 Task: Reply All to email with the signature Gabriel Evans with the subject 'Request for a video' from softage.1@softage.net with the message 'Could you please provide a summary of the customer feedback received?'
Action: Mouse moved to (834, 192)
Screenshot: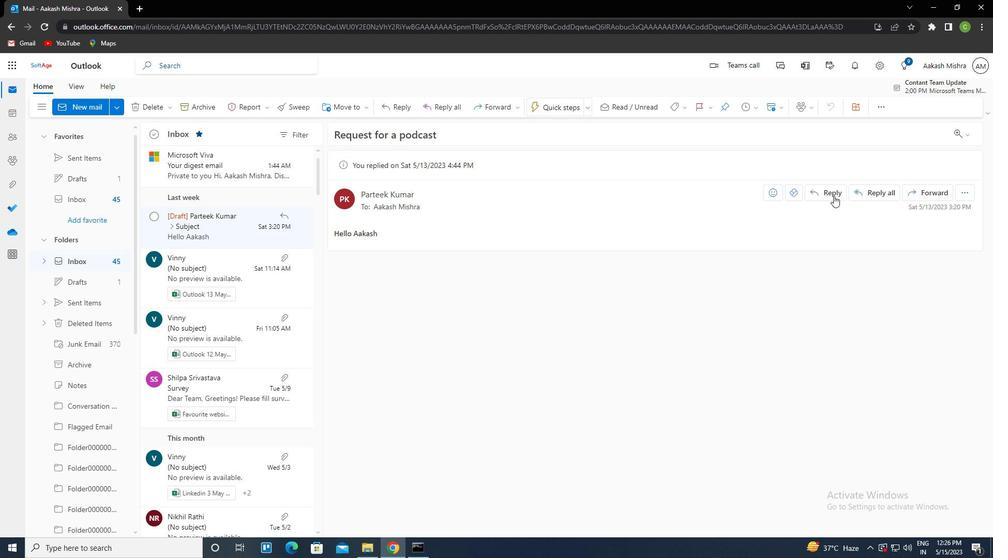 
Action: Mouse pressed left at (834, 192)
Screenshot: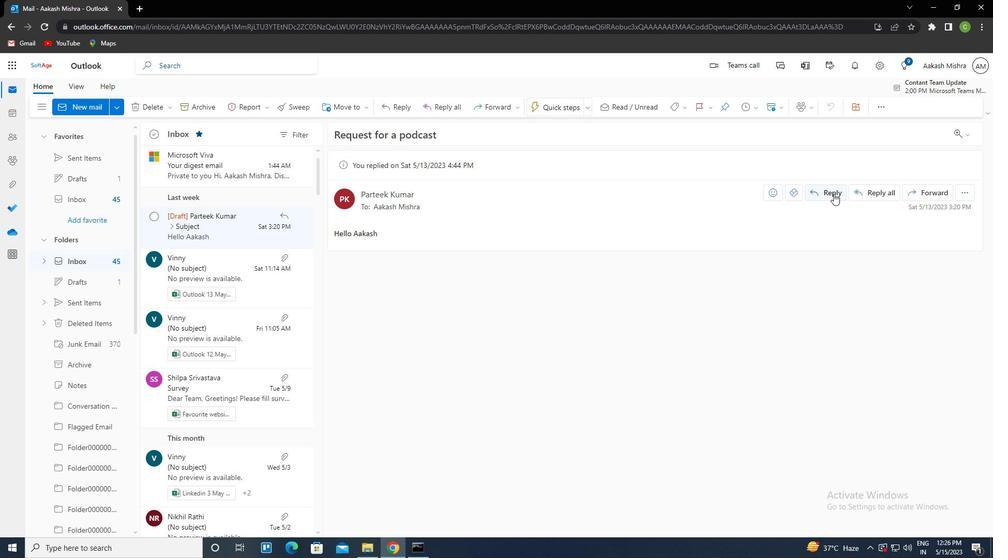 
Action: Mouse moved to (662, 109)
Screenshot: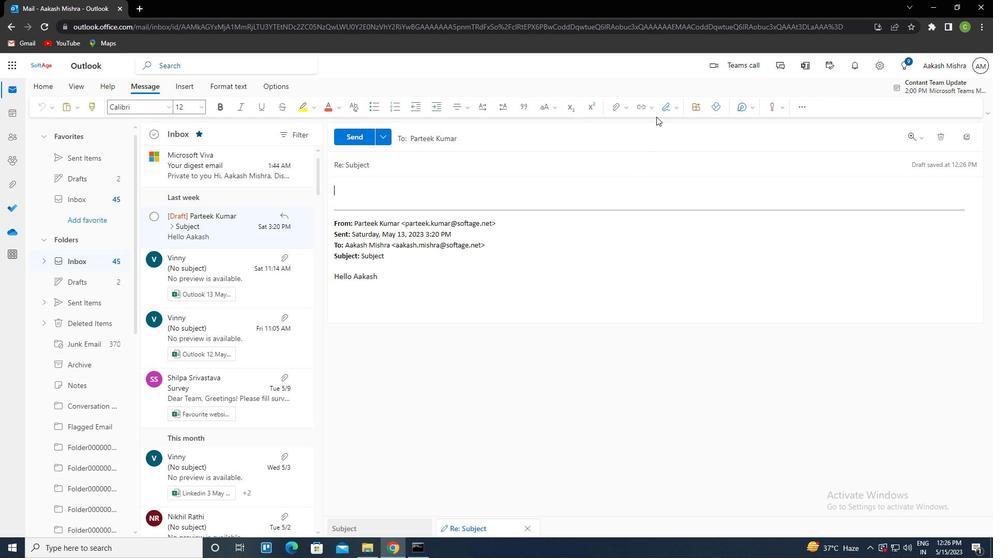 
Action: Mouse pressed left at (662, 109)
Screenshot: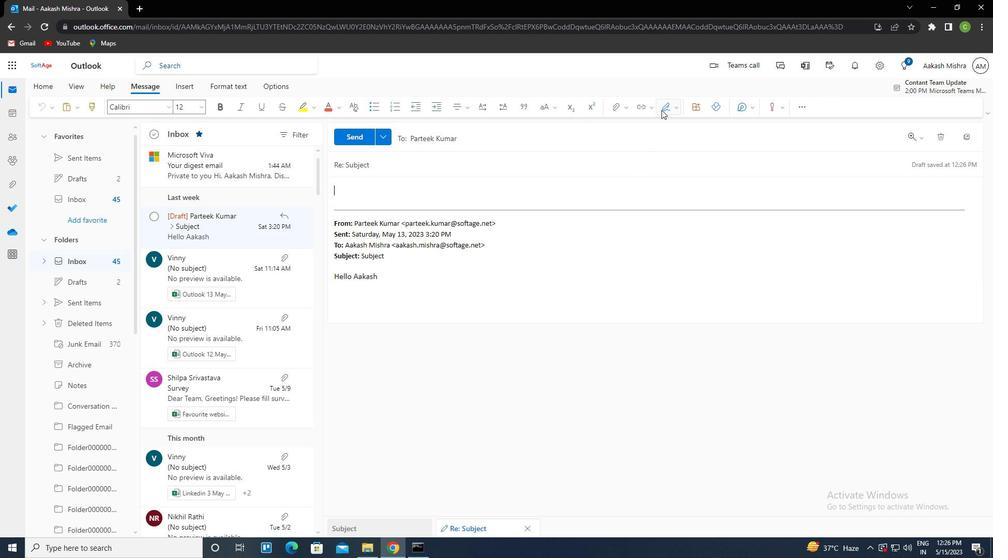 
Action: Mouse moved to (654, 146)
Screenshot: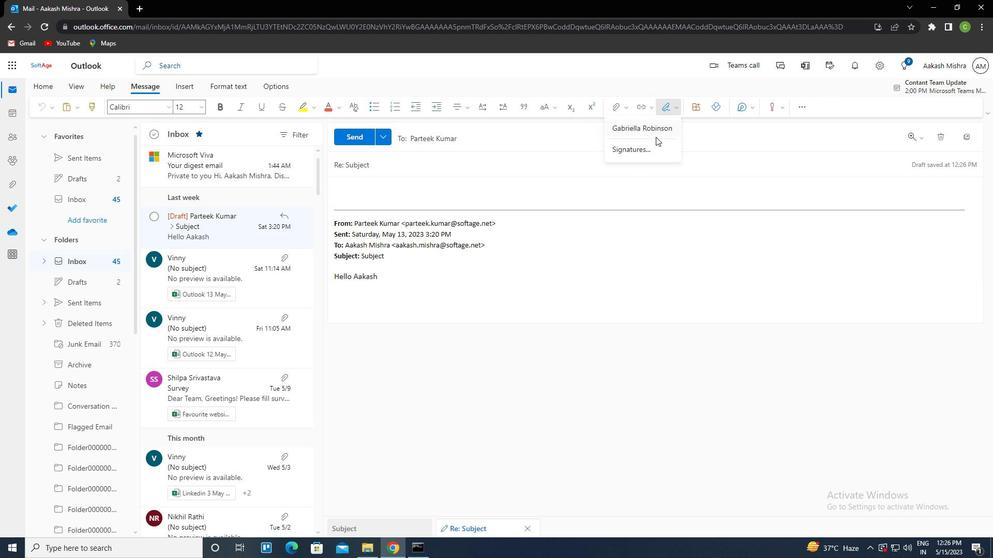 
Action: Mouse pressed left at (654, 146)
Screenshot: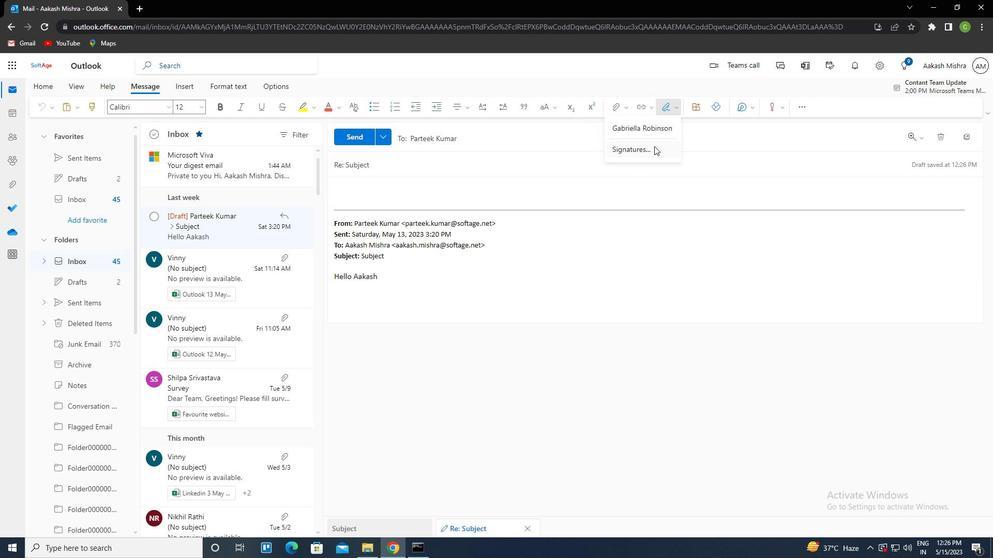 
Action: Mouse moved to (700, 190)
Screenshot: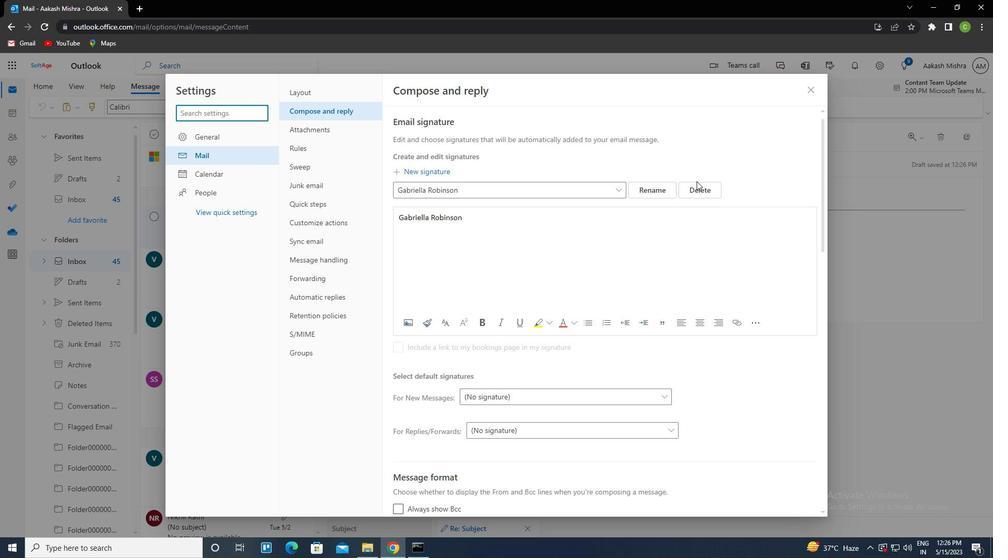 
Action: Mouse pressed left at (700, 190)
Screenshot: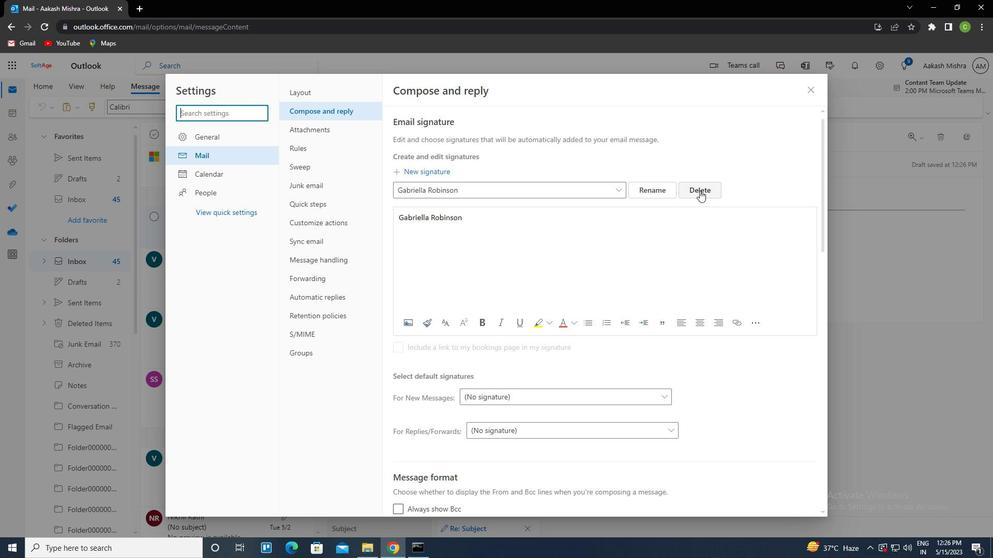
Action: Mouse moved to (673, 193)
Screenshot: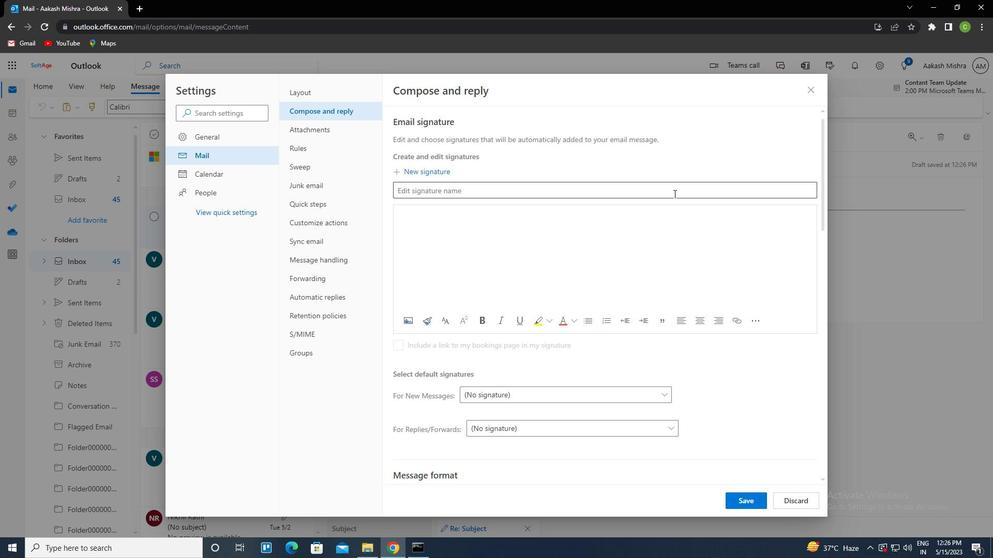 
Action: Mouse pressed left at (673, 193)
Screenshot: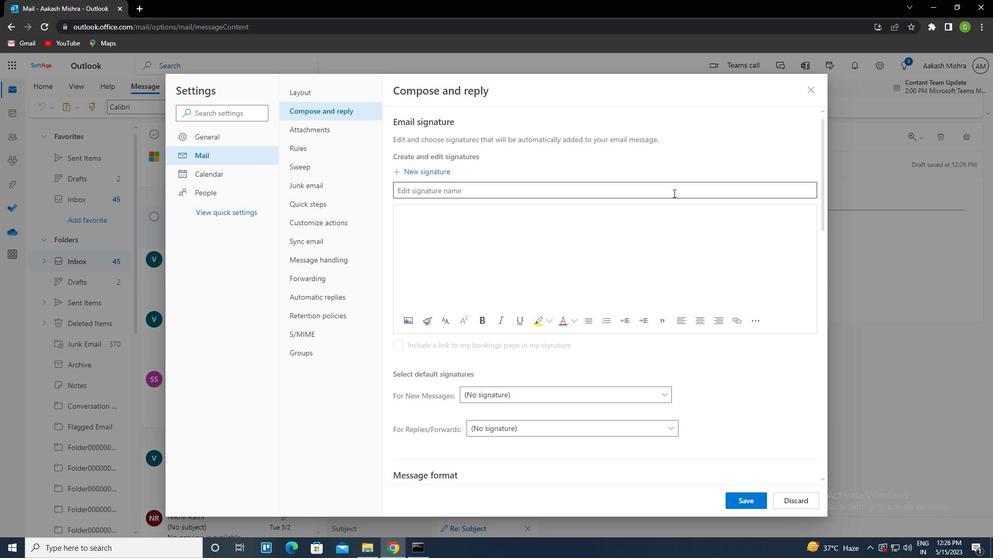 
Action: Key pressed <Key.caps_lock>g<Key.caps_lock>abriel<Key.space><Key.caps_lock>e<Key.caps_lock>vna<Key.backspace><Key.backspace>ans<Key.tab><Key.caps_lock>g<Key.caps_lock>b<Key.backspace>abriel<Key.space><Key.caps_lock>e<Key.caps_lock>vans
Screenshot: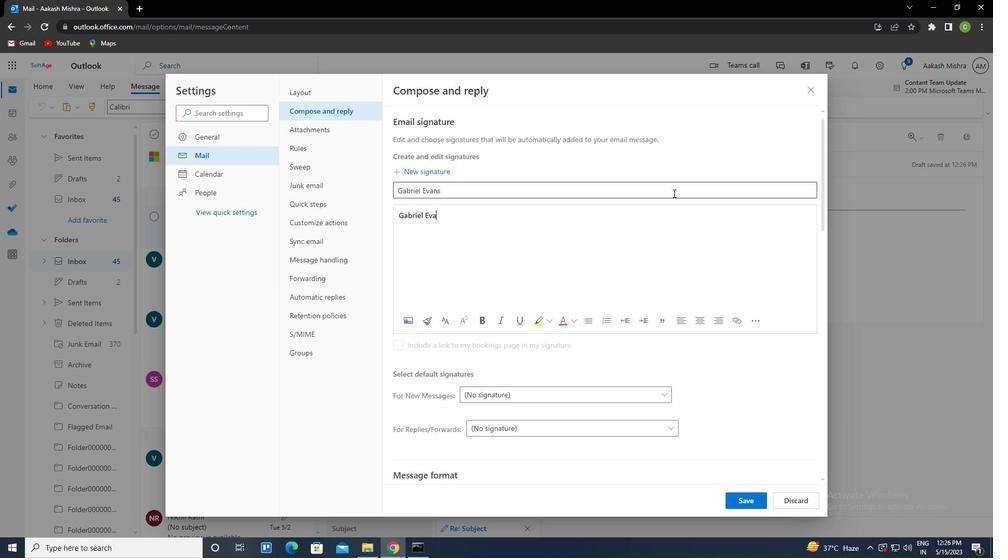 
Action: Mouse moved to (749, 507)
Screenshot: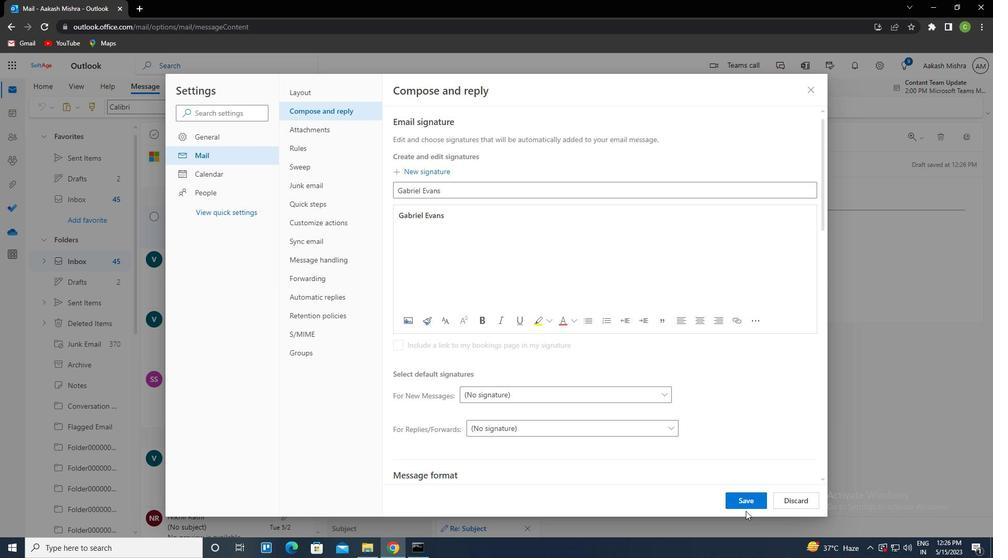 
Action: Mouse pressed left at (749, 507)
Screenshot: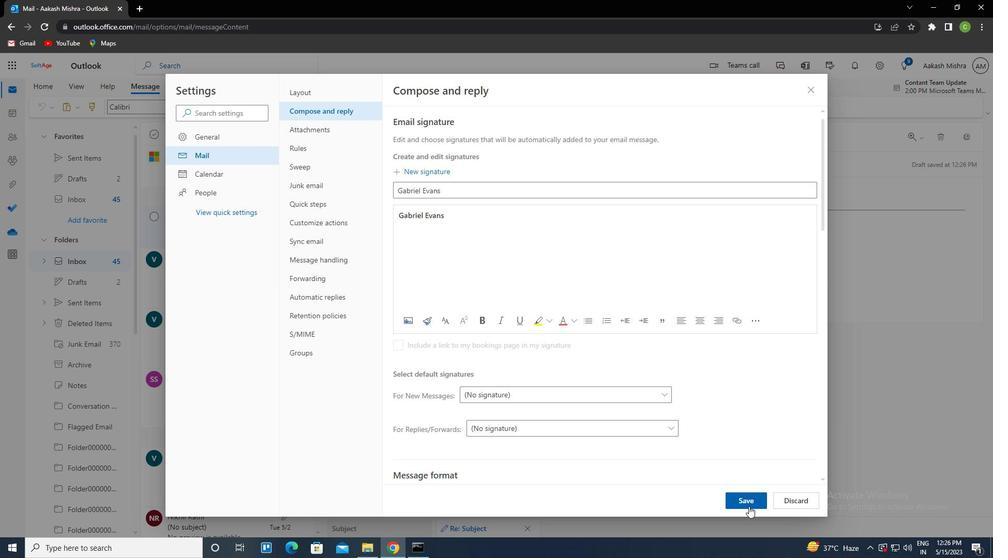 
Action: Mouse moved to (806, 94)
Screenshot: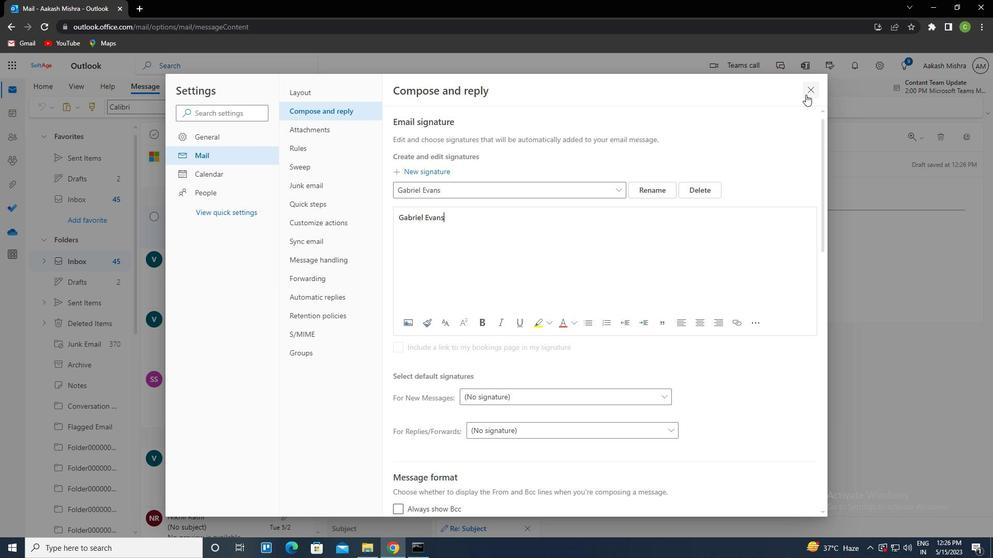 
Action: Mouse pressed left at (806, 94)
Screenshot: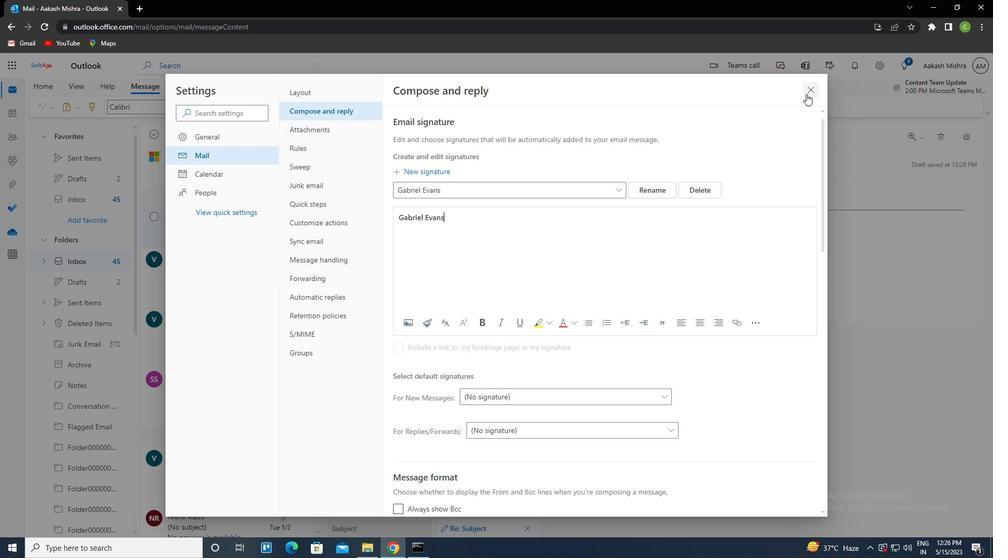 
Action: Mouse moved to (672, 112)
Screenshot: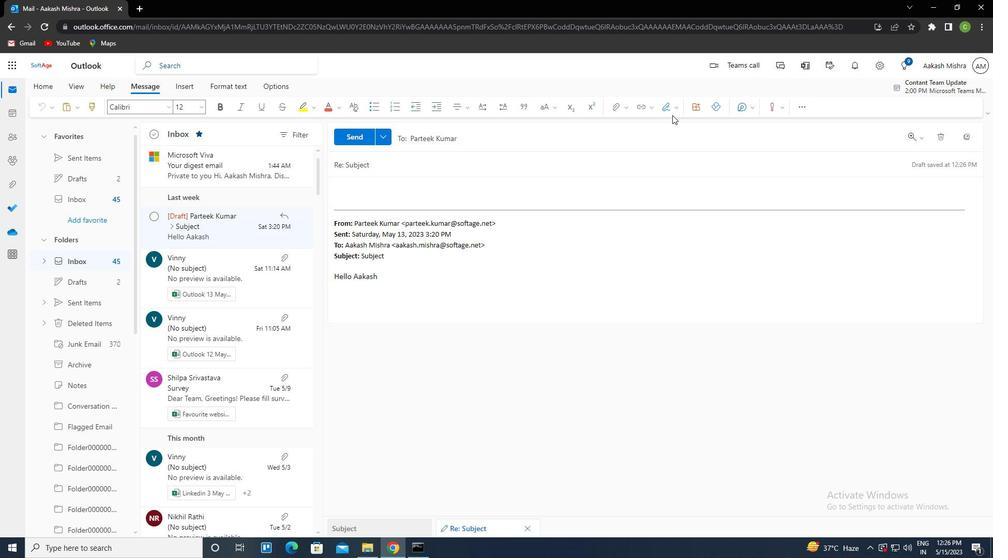 
Action: Mouse pressed left at (672, 112)
Screenshot: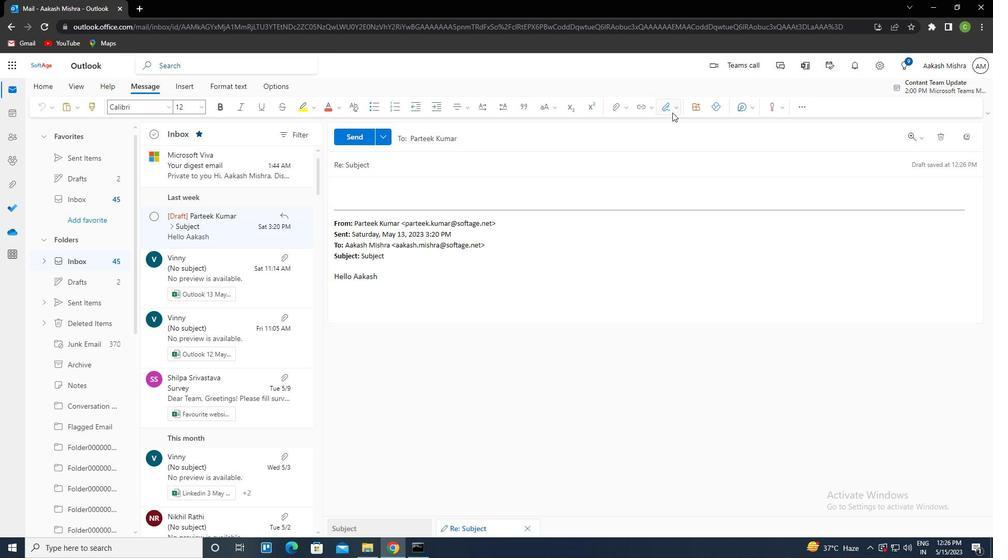 
Action: Mouse moved to (634, 125)
Screenshot: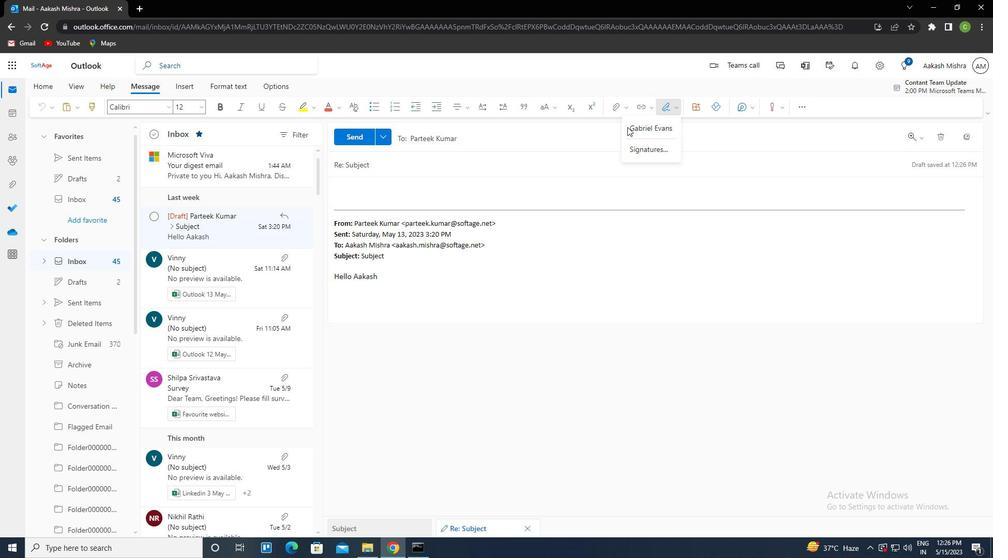 
Action: Mouse pressed left at (634, 125)
Screenshot: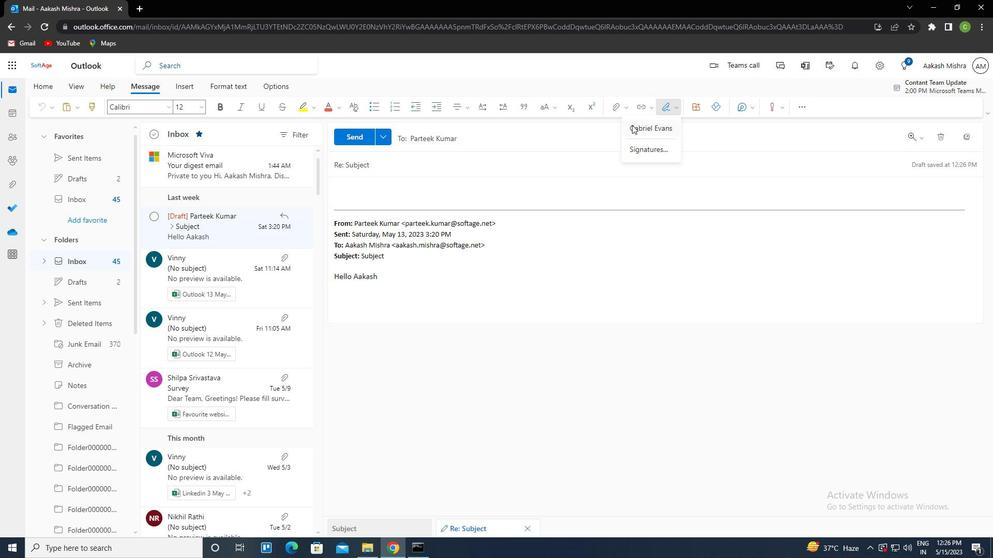 
Action: Mouse moved to (426, 165)
Screenshot: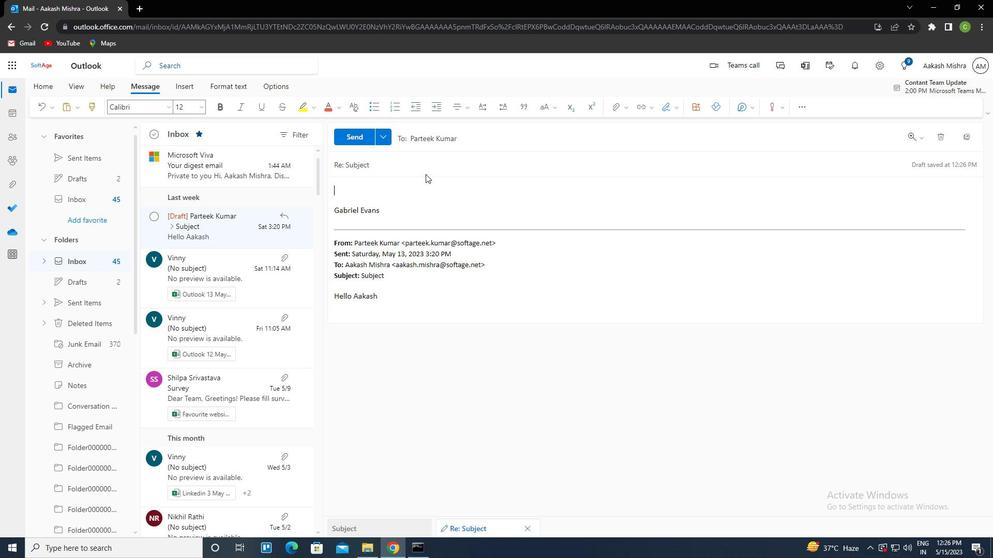 
Action: Mouse pressed left at (426, 165)
Screenshot: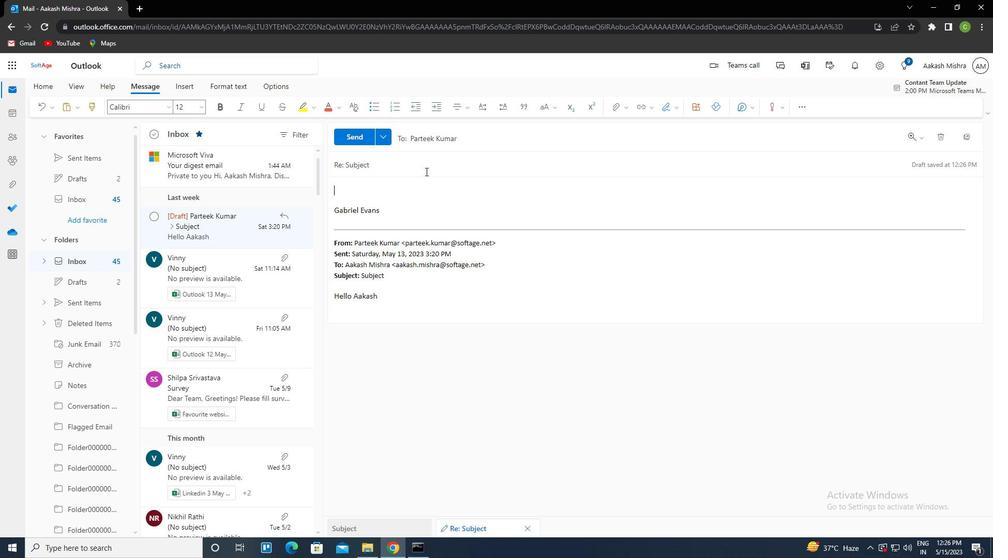 
Action: Key pressed <Key.shift><Key.left><Key.delete><Key.caps_lock>ctrl+R<Key.caps_lock>EQUEST<Key.space>FOR<Key.space>A<Key.space>VIDEO<Key.tab><Key.caps_lock>C<Key.caps_lock>OULD<Key.space>YOU<Key.space>PLEASE<Key.space>PROVIDE<Key.space>A<Key.space>SUMMARY<Key.space>OF<Key.space>THE<Key.space>CUSTOMER<Key.space>FEEDBACK<Key.space>RECEIVED
Screenshot: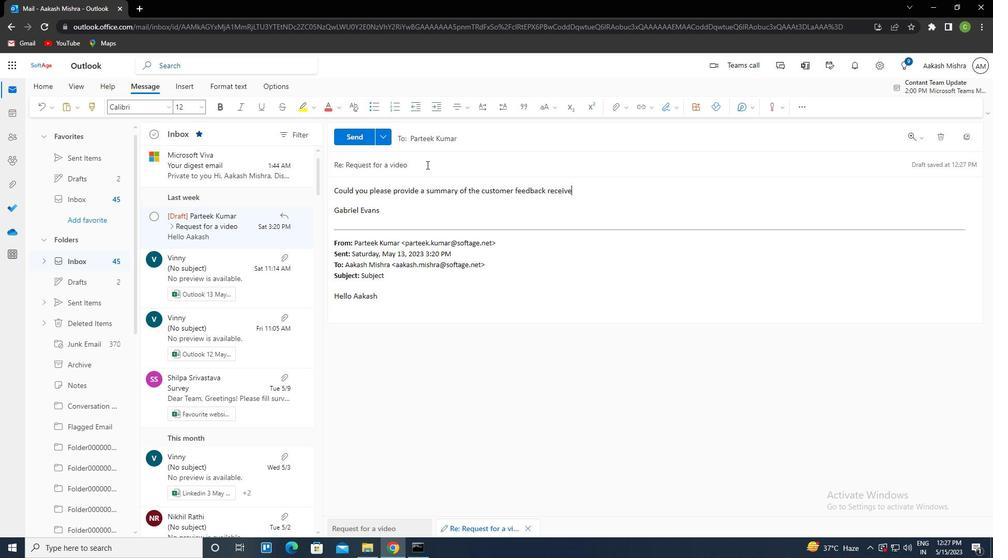 
Action: Mouse moved to (348, 138)
Screenshot: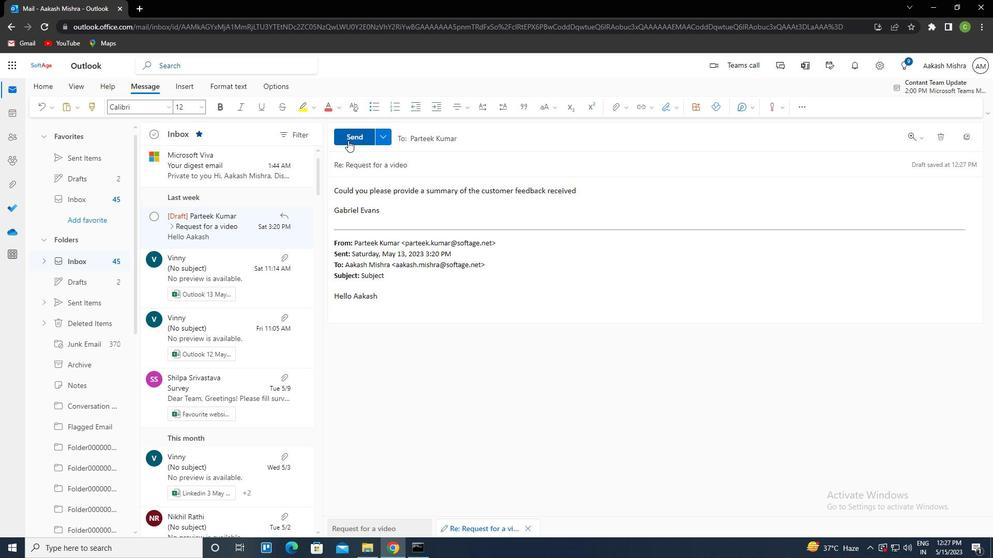 
Action: Mouse pressed left at (348, 138)
Screenshot: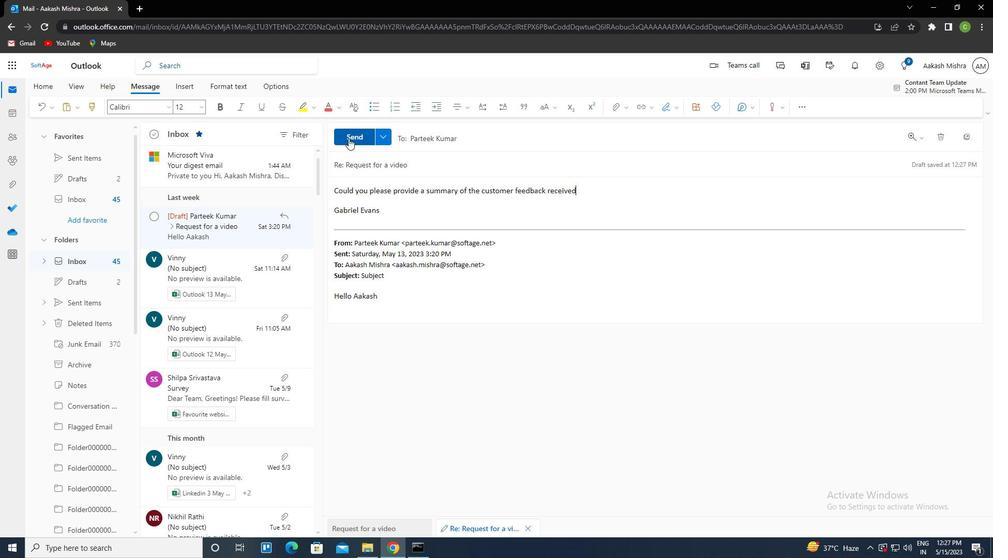 
Action: Mouse moved to (434, 221)
Screenshot: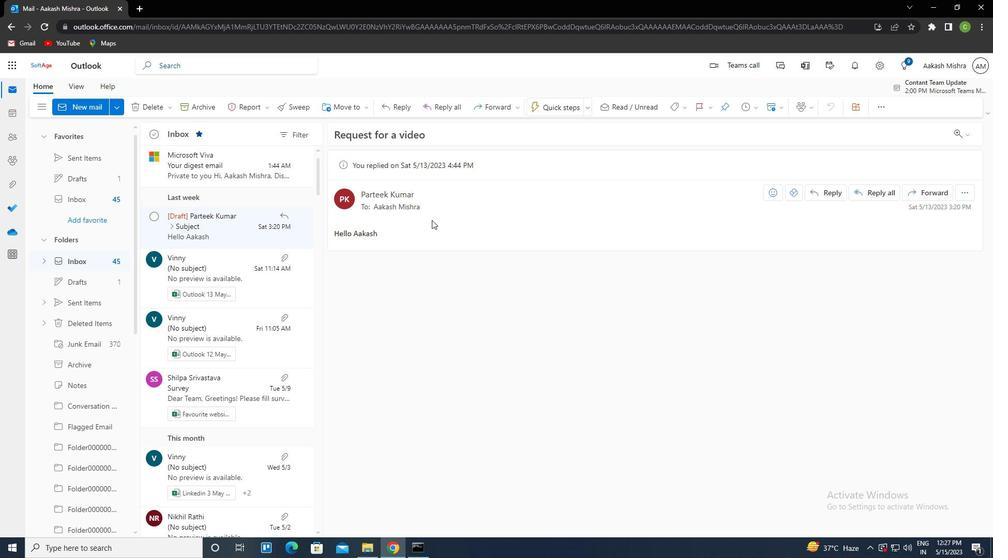 
